 Task: Open a blank sheet, save the file as Jacob.odt Add the quote 'Happiness is not something you find; it's something you create.' Apply font style 'Playfair Display' and font size 30 Align the text to the Right .Change the text color to  'Dark blue'
Action: Mouse moved to (308, 240)
Screenshot: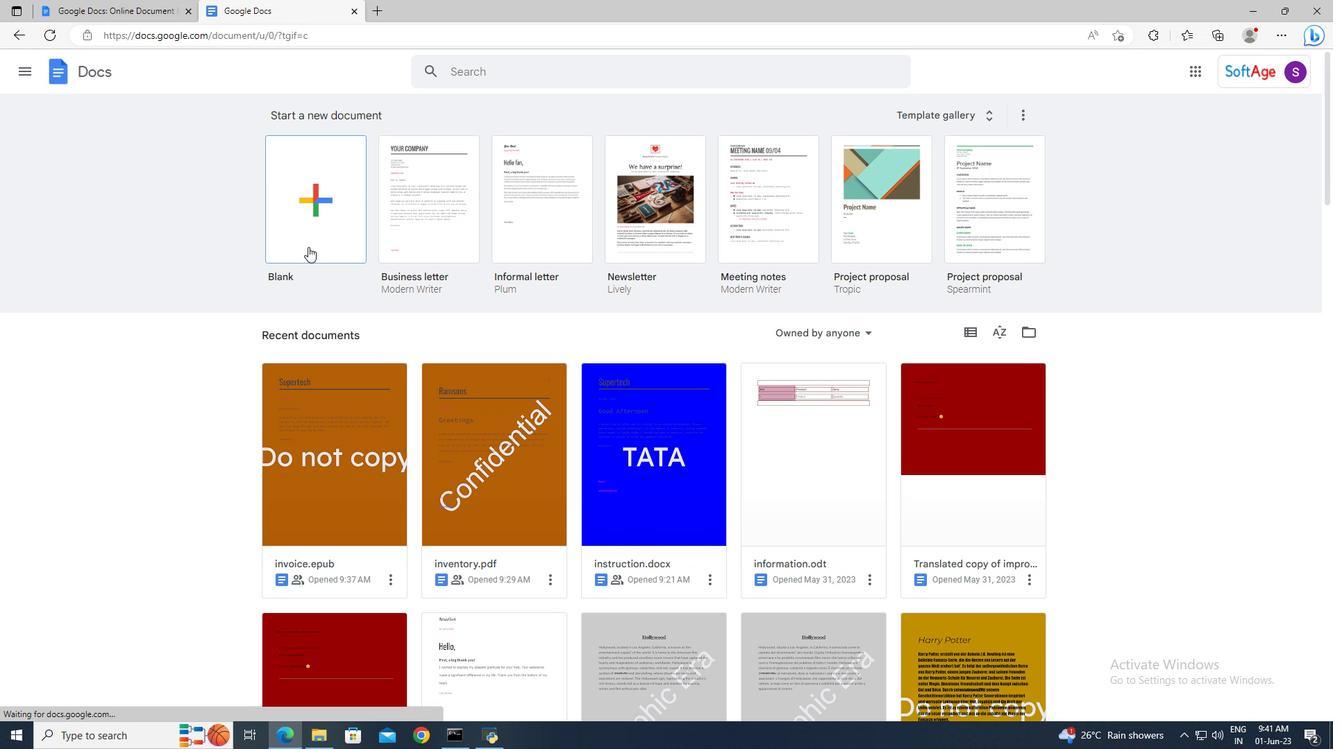 
Action: Mouse pressed left at (308, 240)
Screenshot: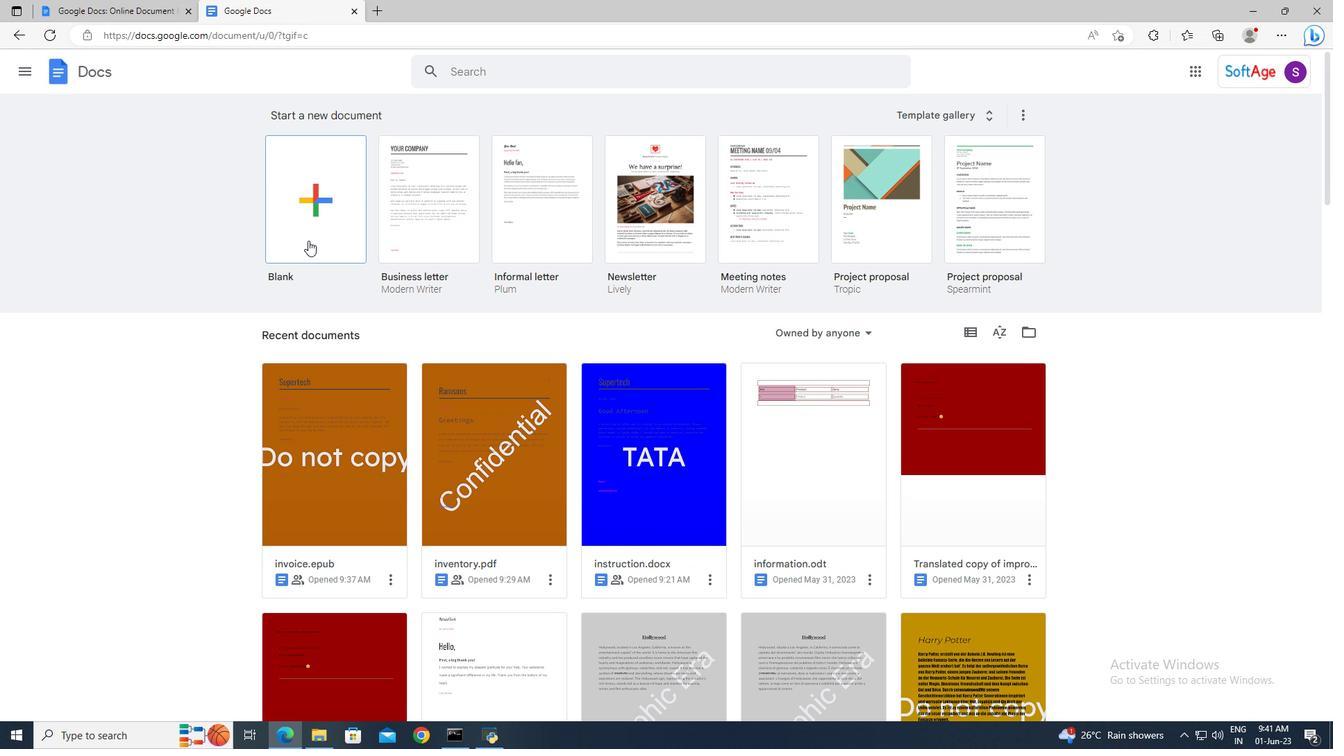 
Action: Mouse moved to (139, 62)
Screenshot: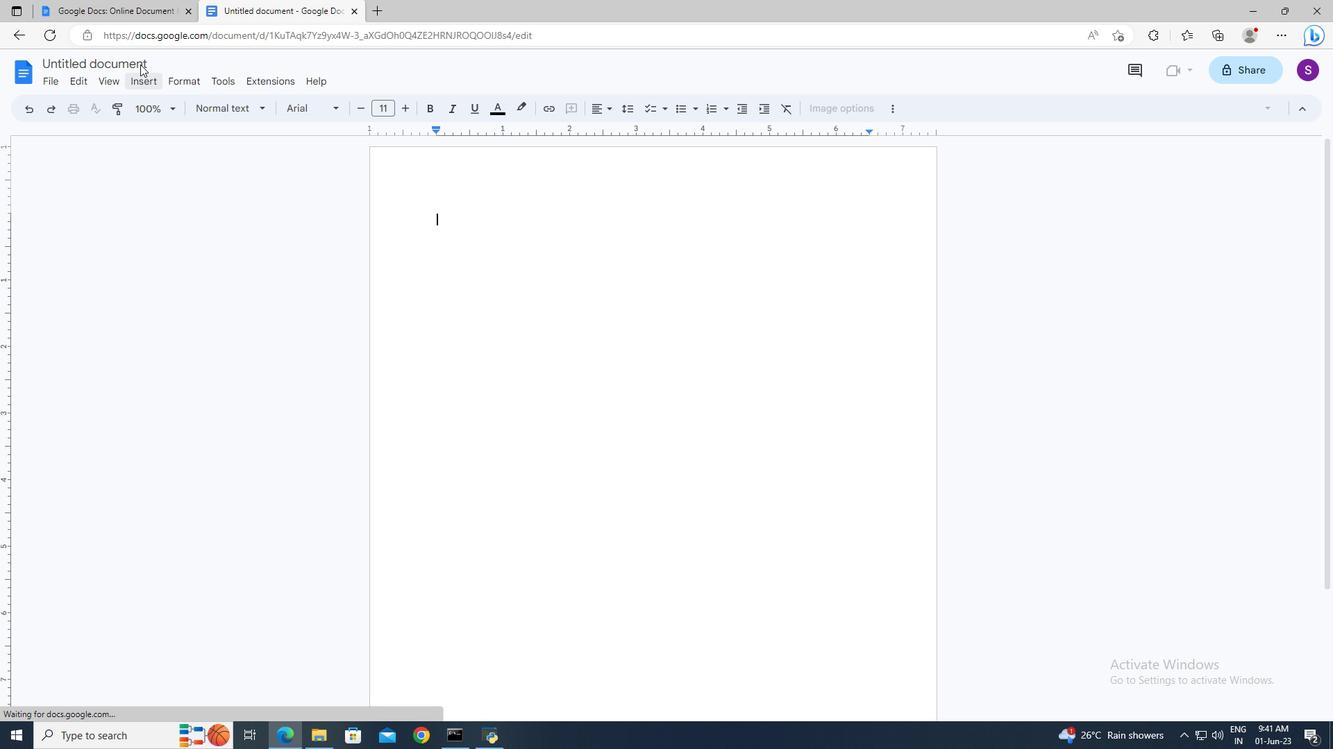 
Action: Mouse pressed left at (139, 62)
Screenshot: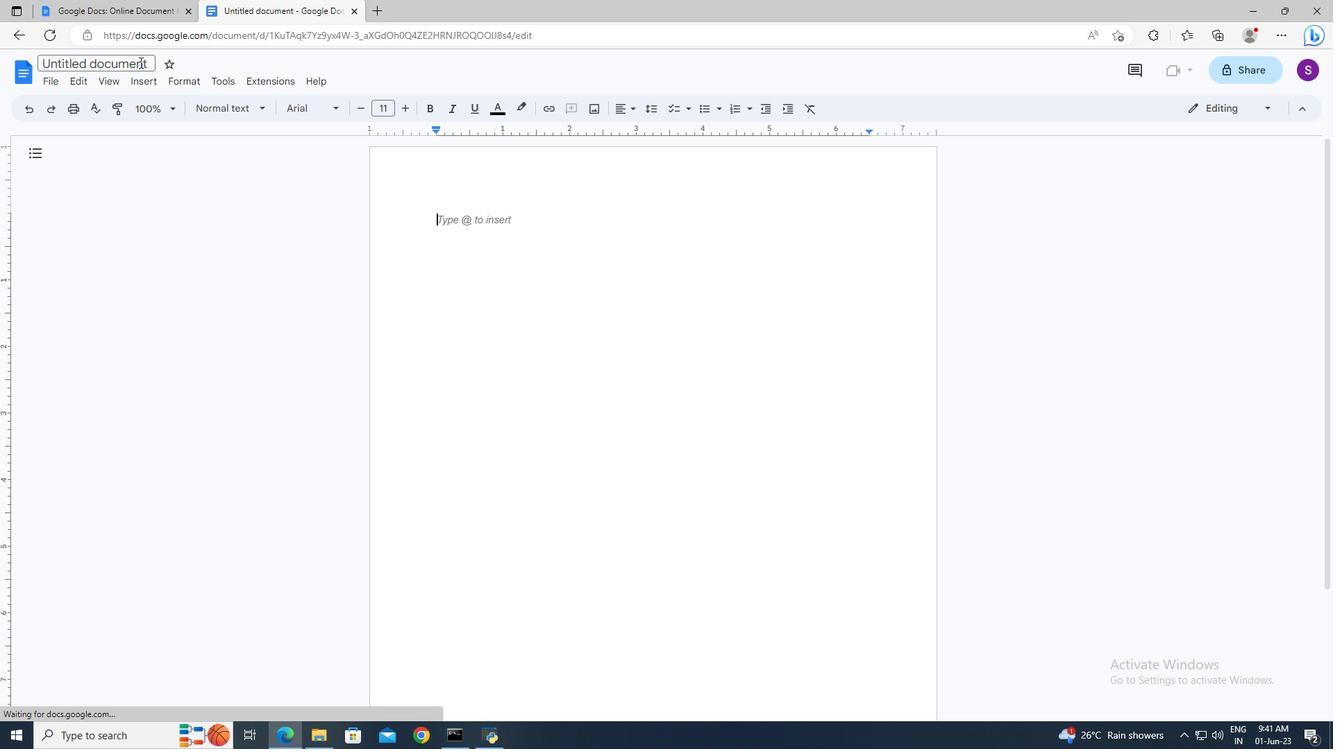 
Action: Key pressed <Key.delete><Key.shift>Jacob.odt<Key.enter>
Screenshot: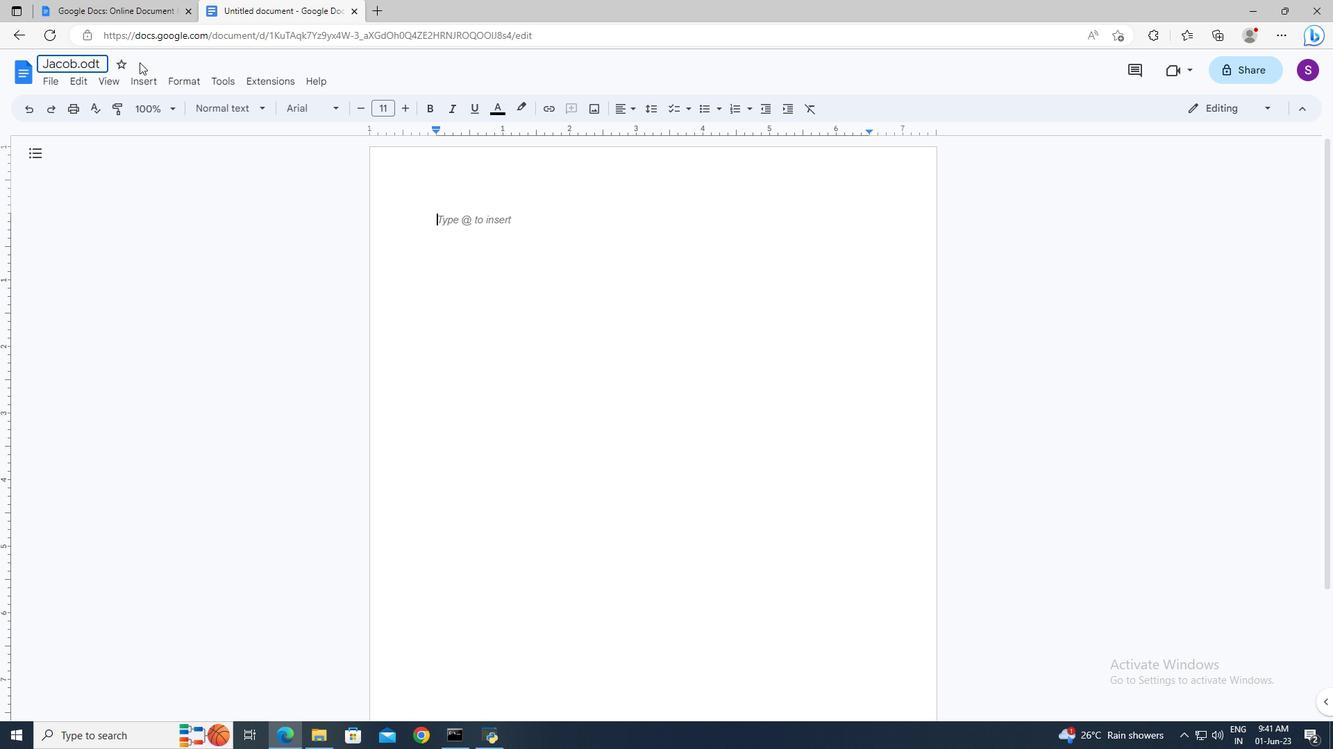 
Action: Mouse moved to (446, 224)
Screenshot: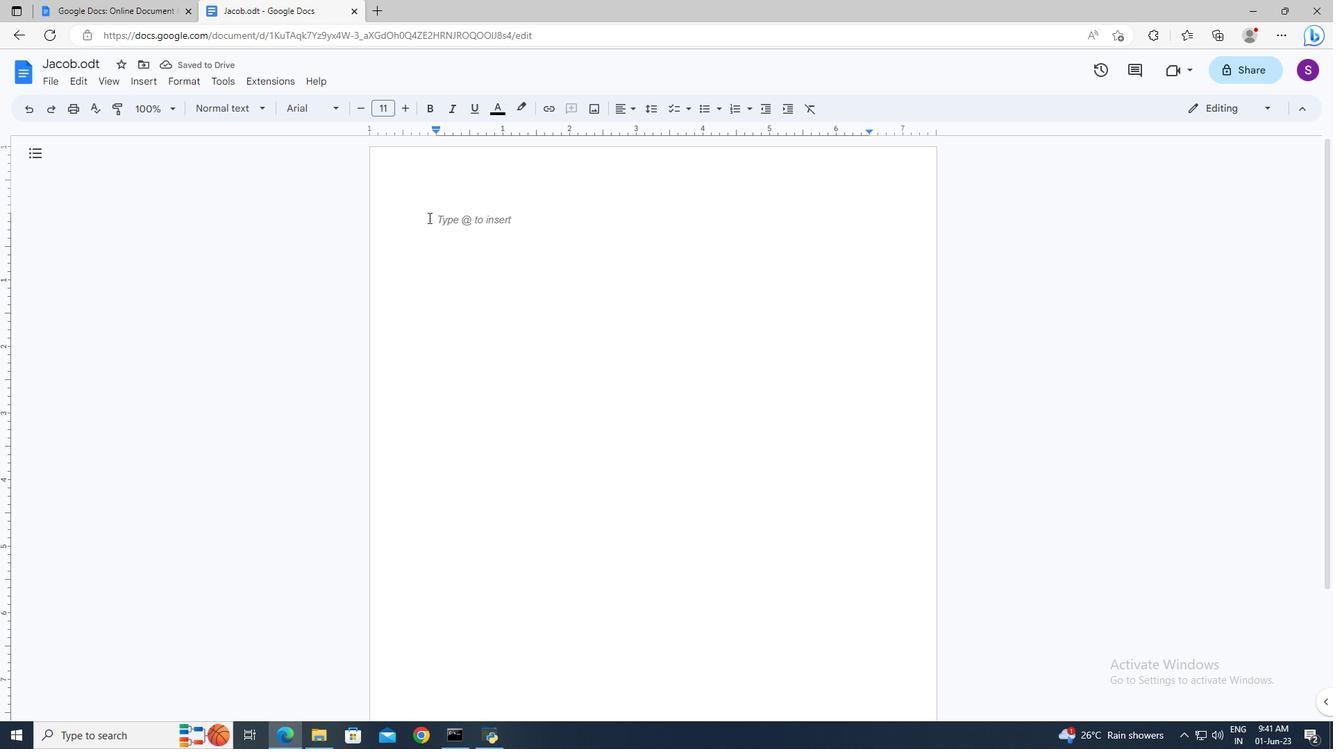 
Action: Mouse pressed left at (446, 224)
Screenshot: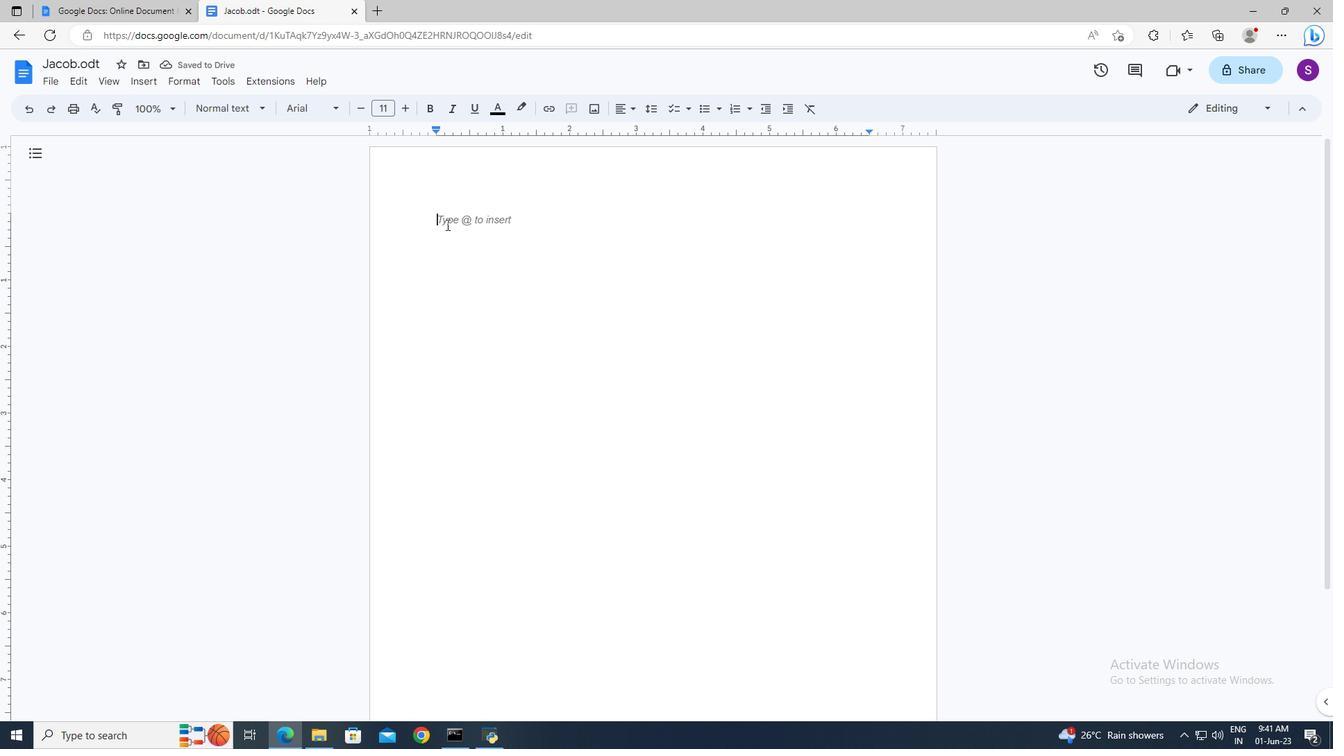 
Action: Key pressed <Key.shift>"<Key.shift>Happiness<Key.space>is<Key.space>not<Key.space>something<Key.space>you<Key.space>find;<Key.space>it's<Key.space>something<Key.space>you<Key.space>create.<Key.shift>"ctrl+A
Screenshot: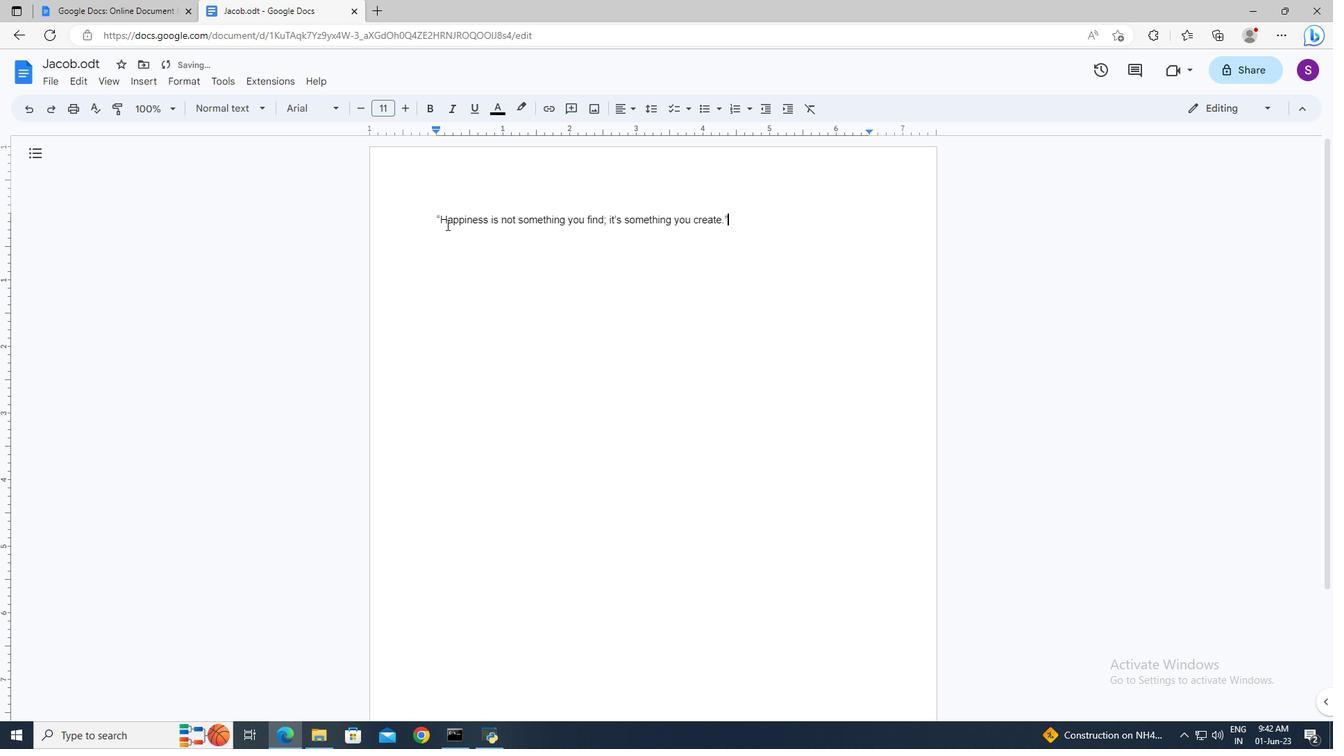 
Action: Mouse moved to (325, 113)
Screenshot: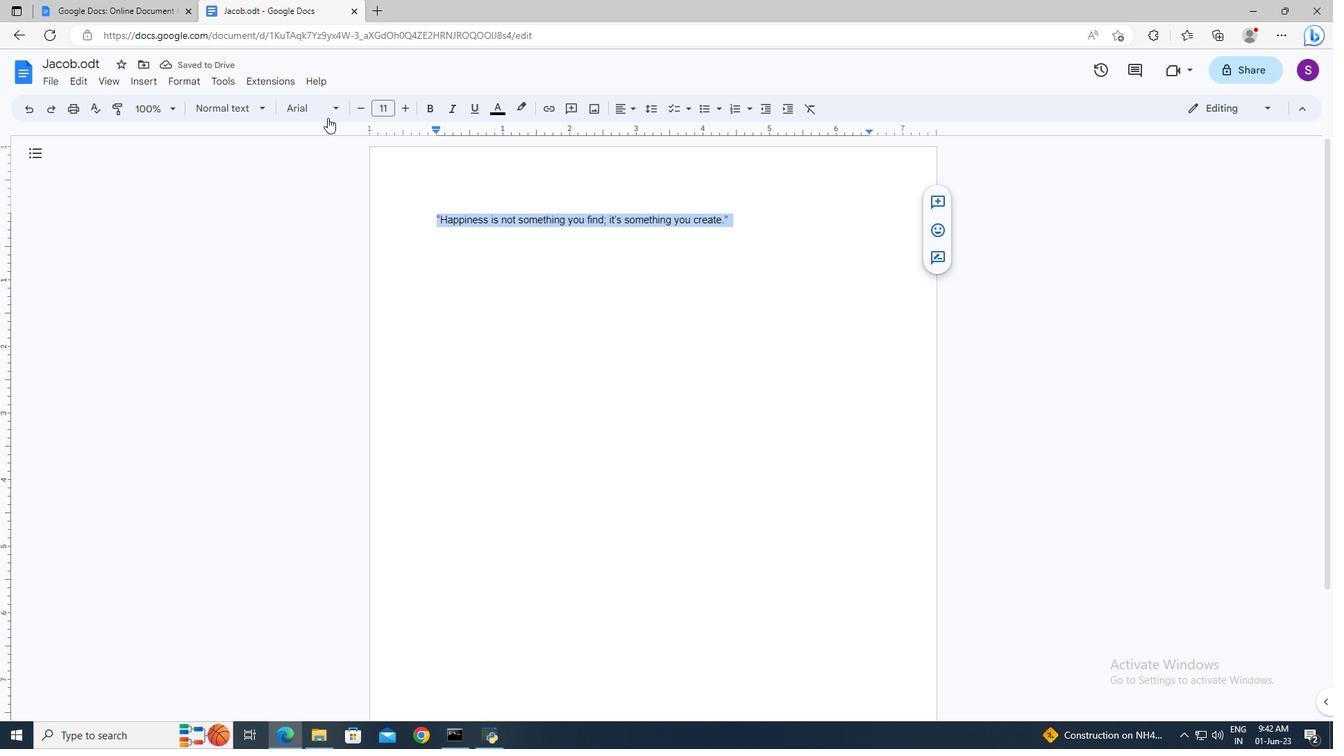 
Action: Mouse pressed left at (325, 113)
Screenshot: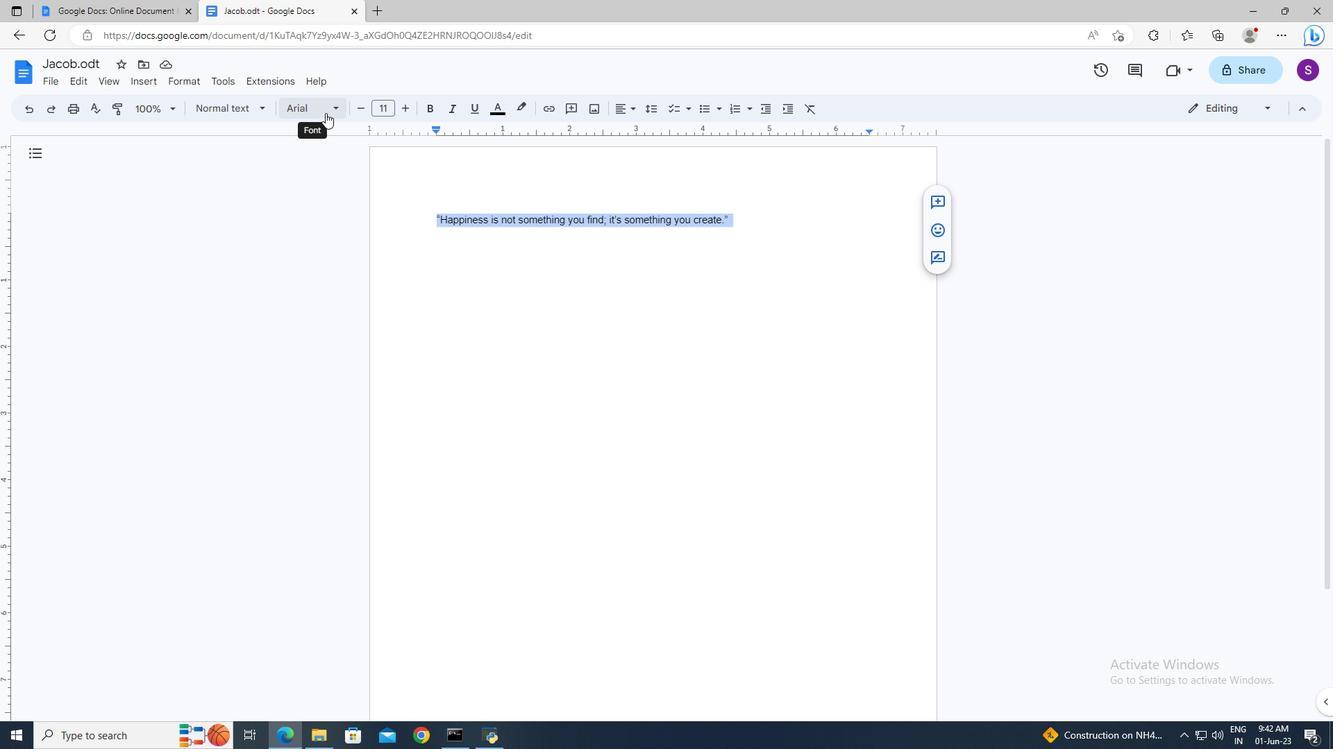 
Action: Mouse moved to (344, 582)
Screenshot: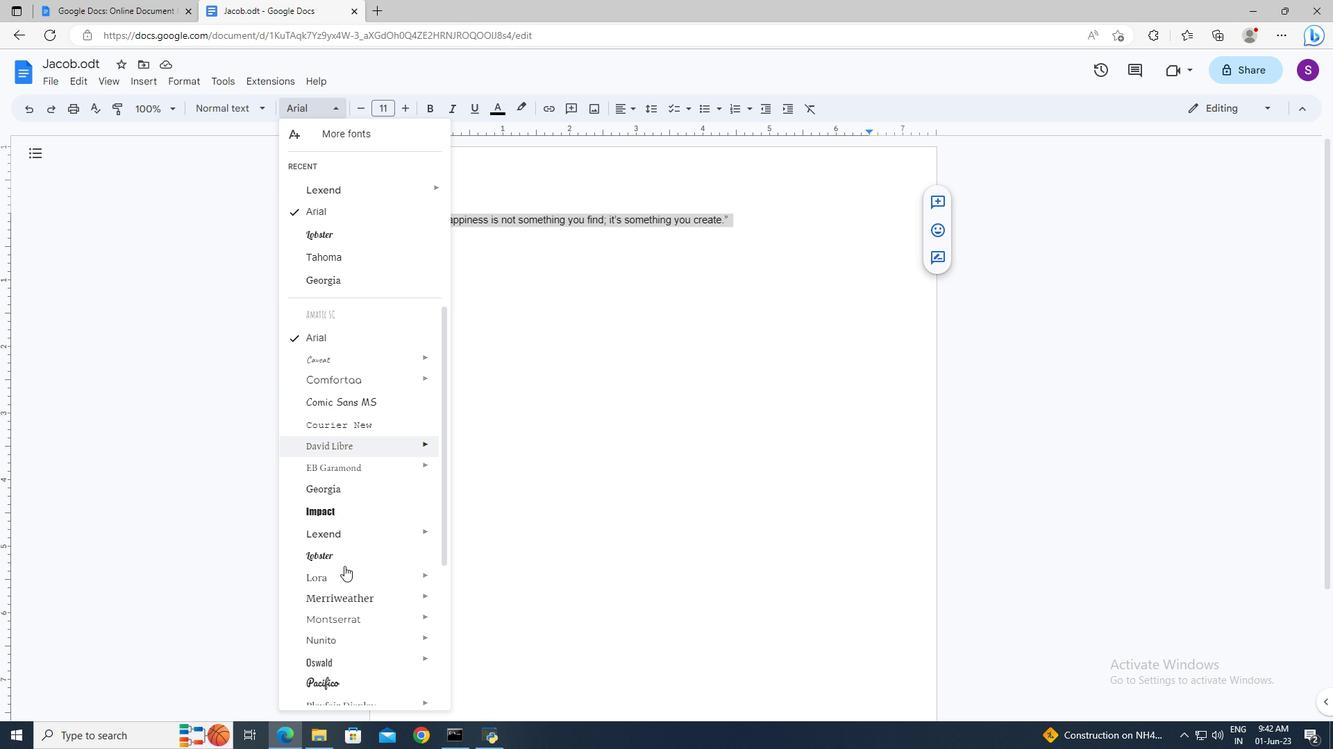 
Action: Mouse scrolled (344, 581) with delta (0, 0)
Screenshot: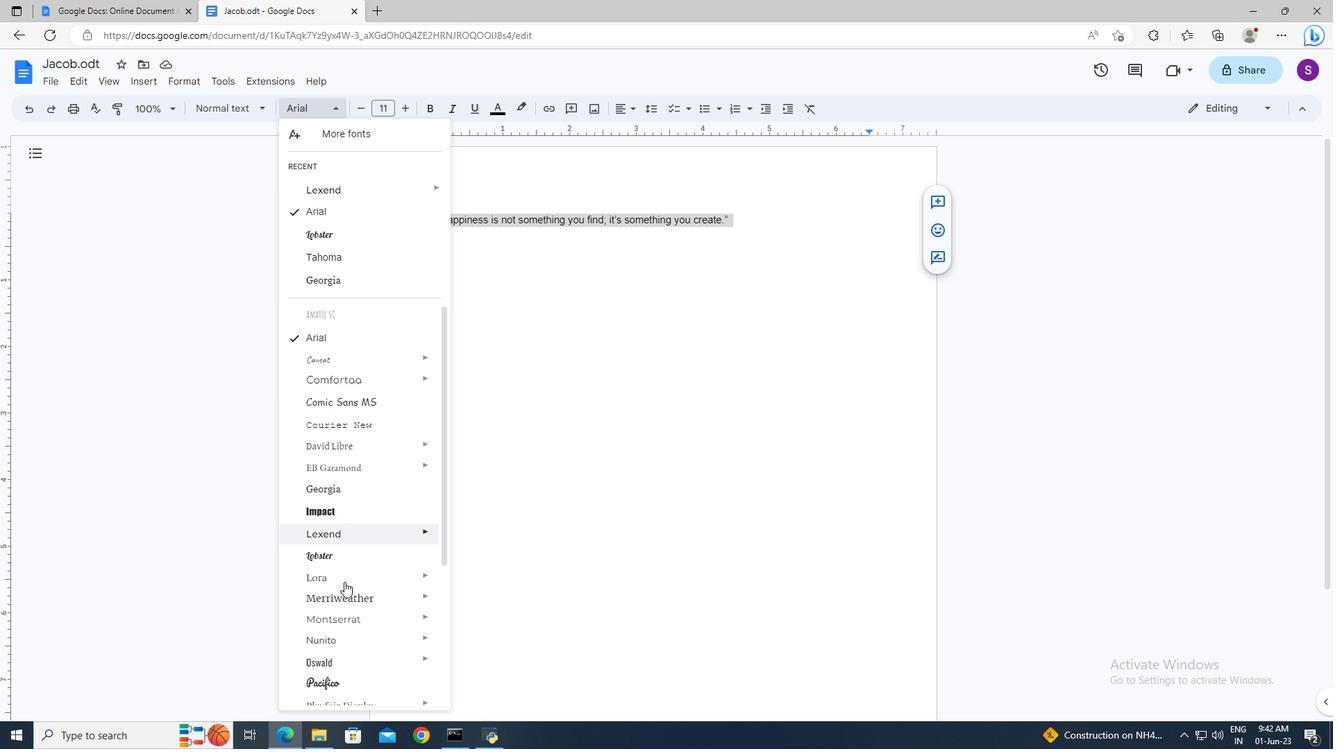 
Action: Mouse scrolled (344, 581) with delta (0, 0)
Screenshot: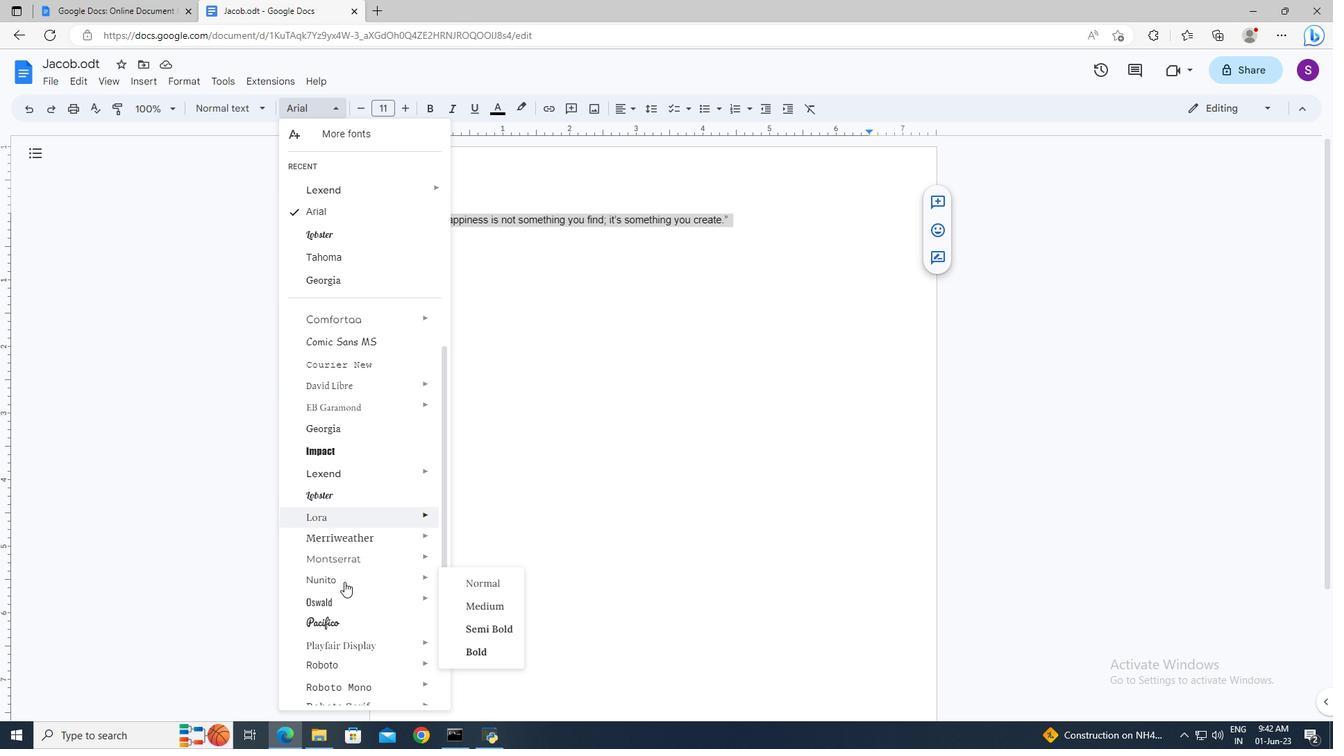 
Action: Mouse moved to (343, 590)
Screenshot: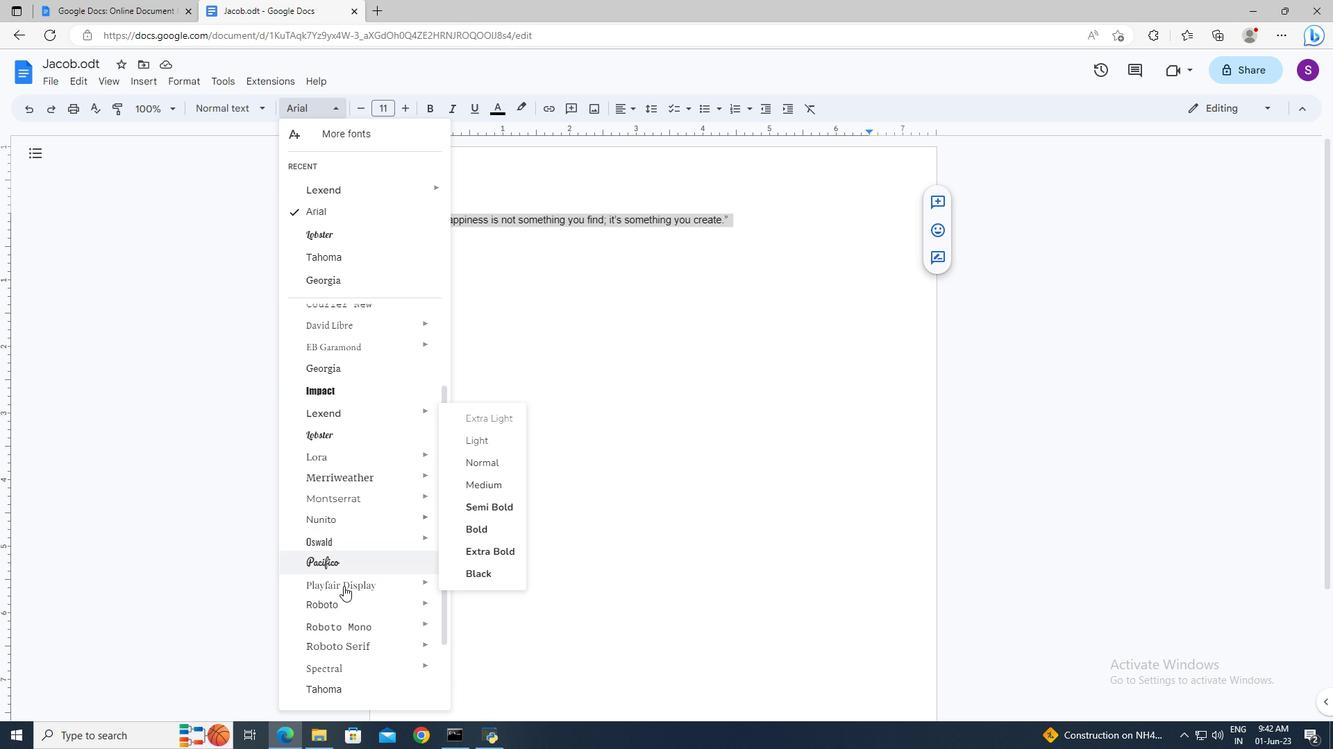 
Action: Mouse pressed left at (343, 590)
Screenshot: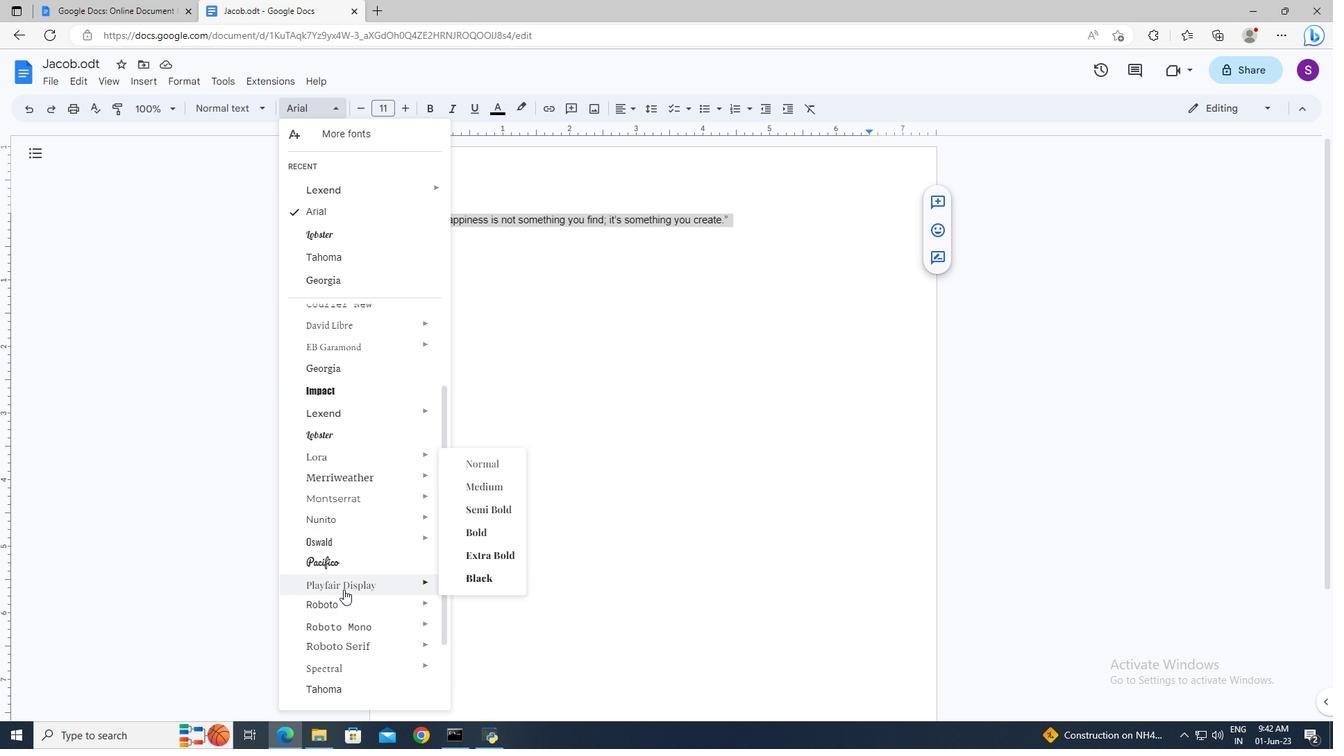 
Action: Mouse moved to (383, 111)
Screenshot: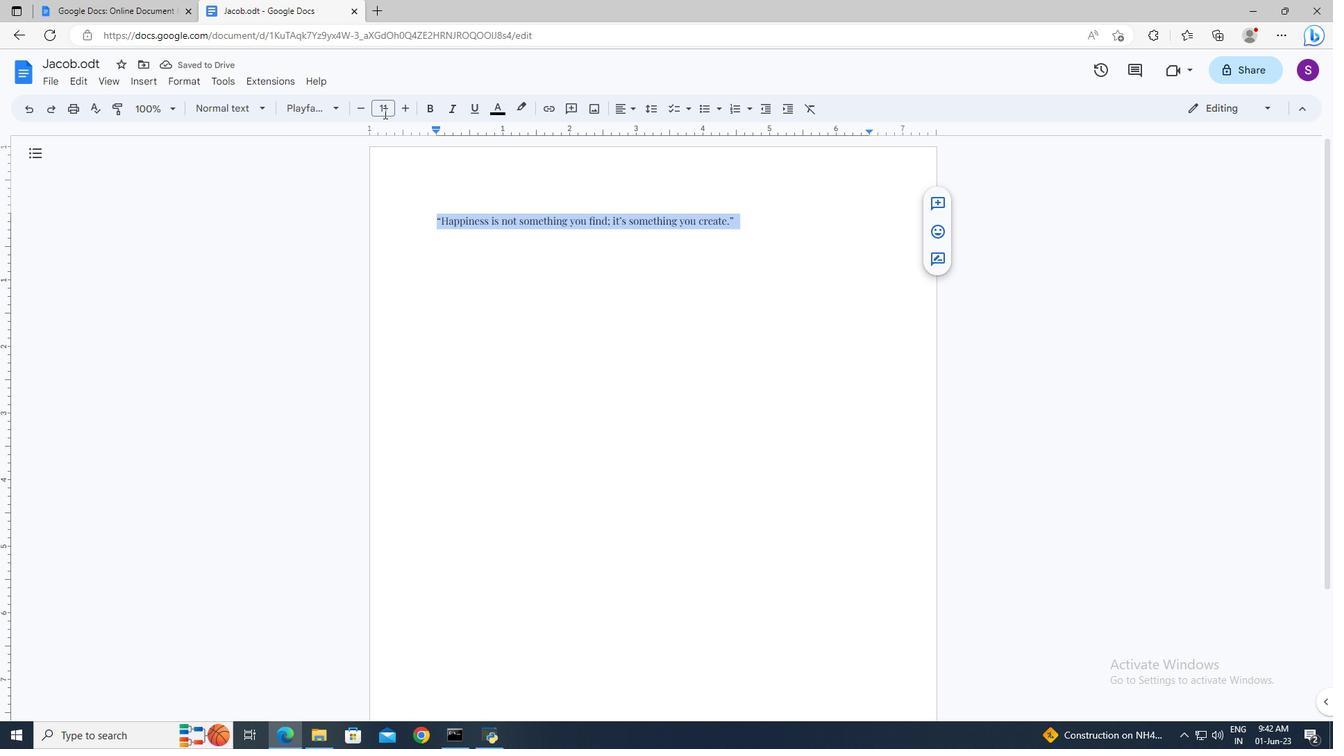 
Action: Mouse pressed left at (383, 111)
Screenshot: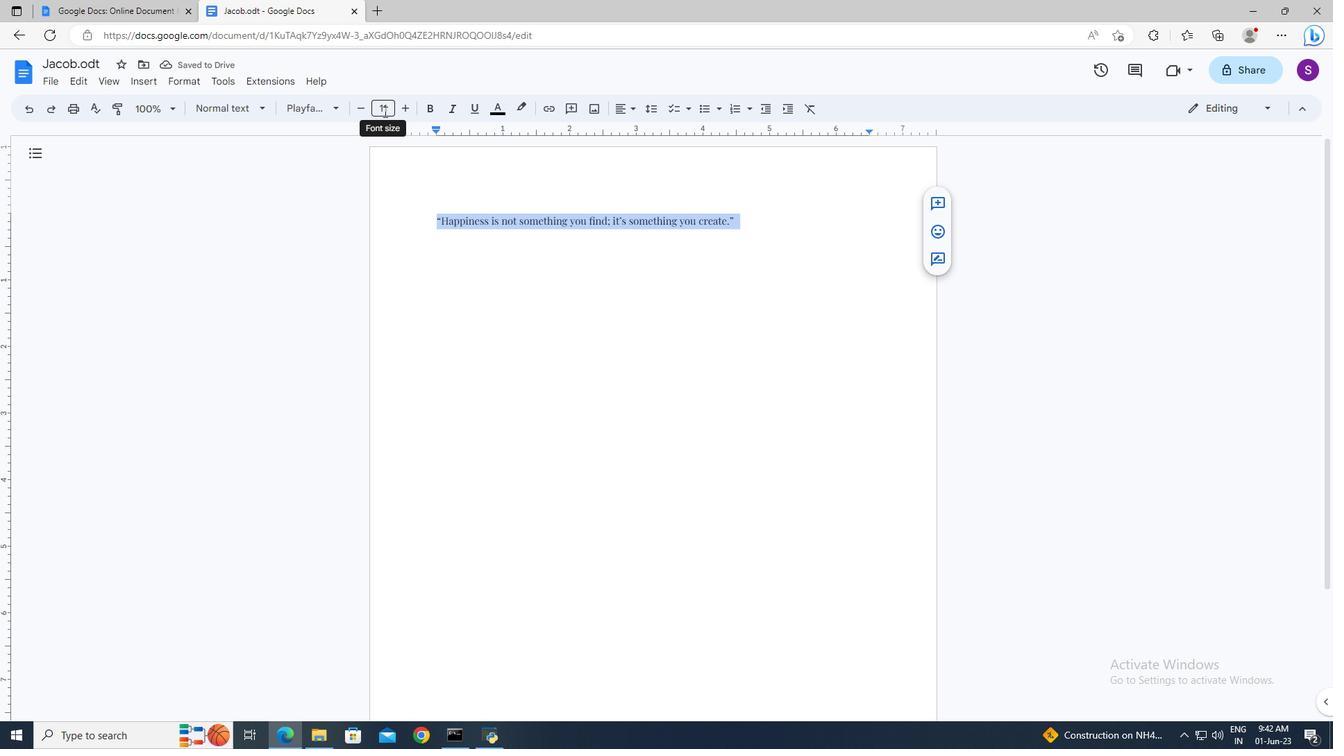 
Action: Key pressed 30<Key.enter>
Screenshot: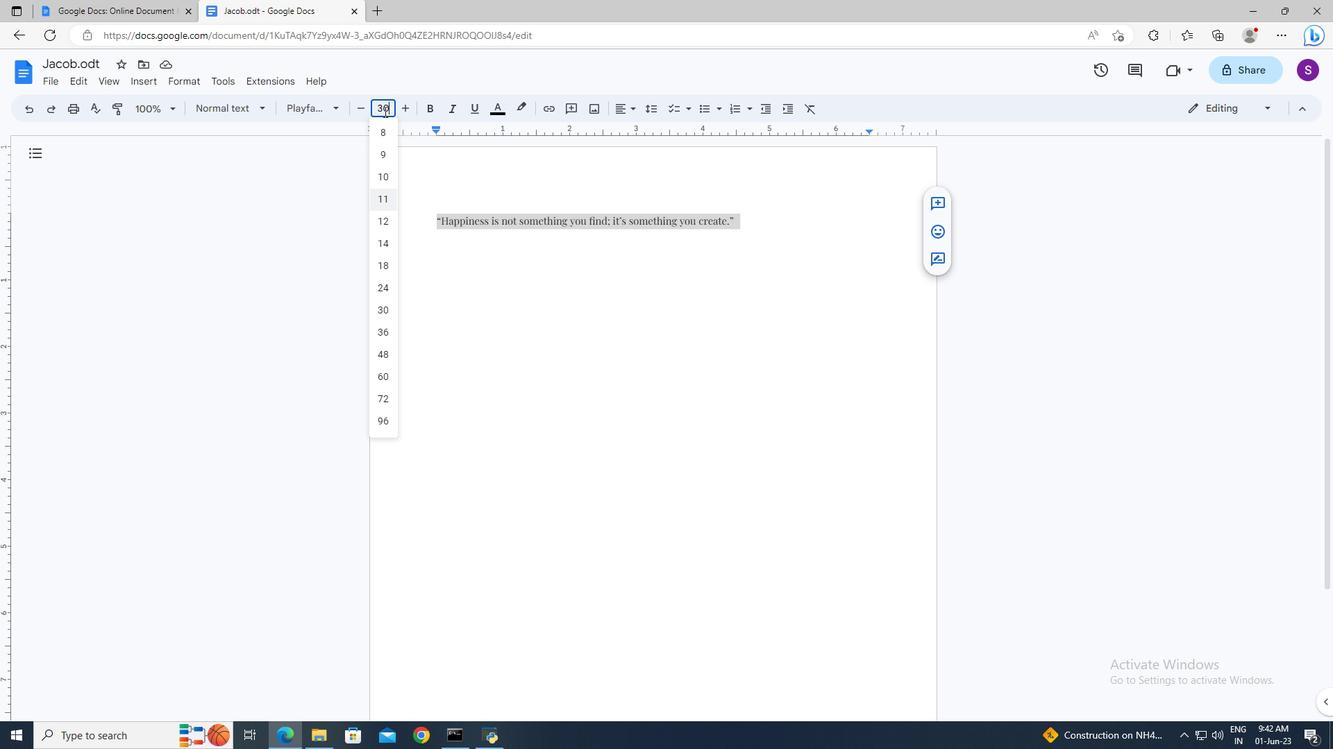 
Action: Mouse moved to (628, 109)
Screenshot: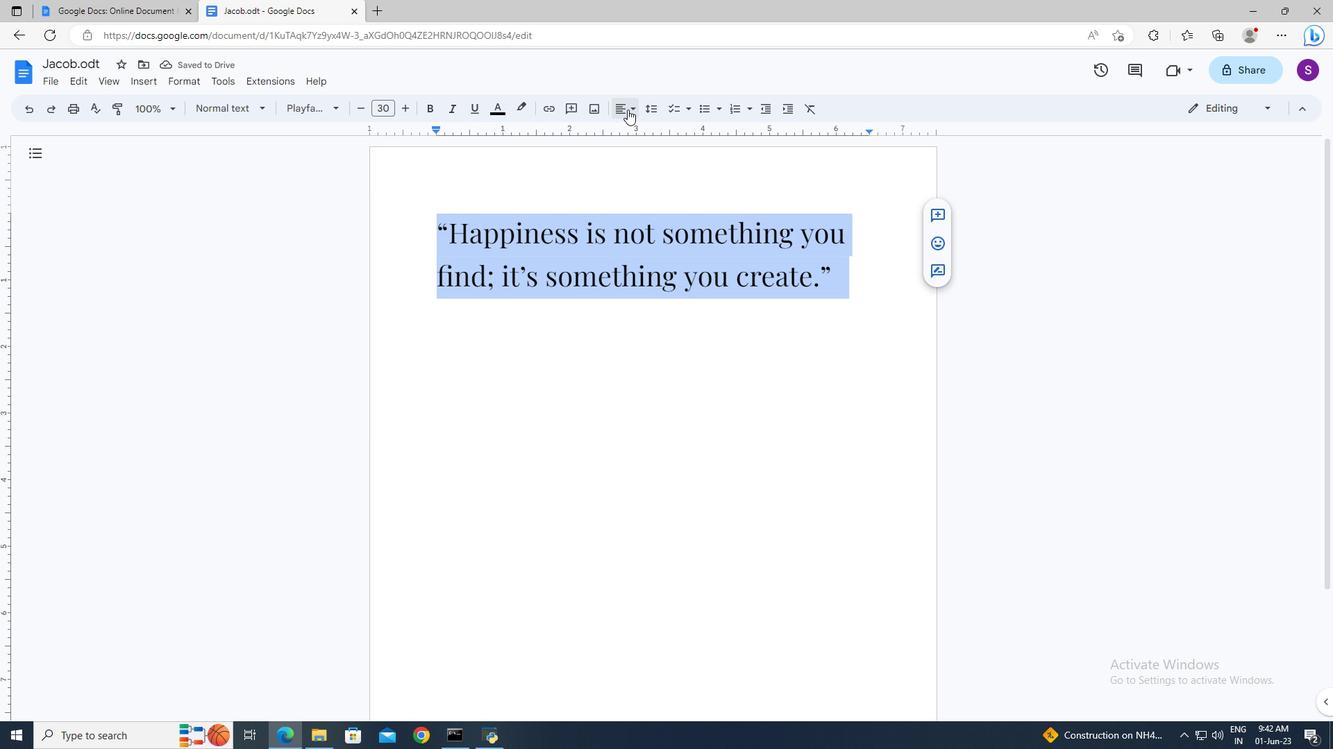 
Action: Mouse pressed left at (628, 109)
Screenshot: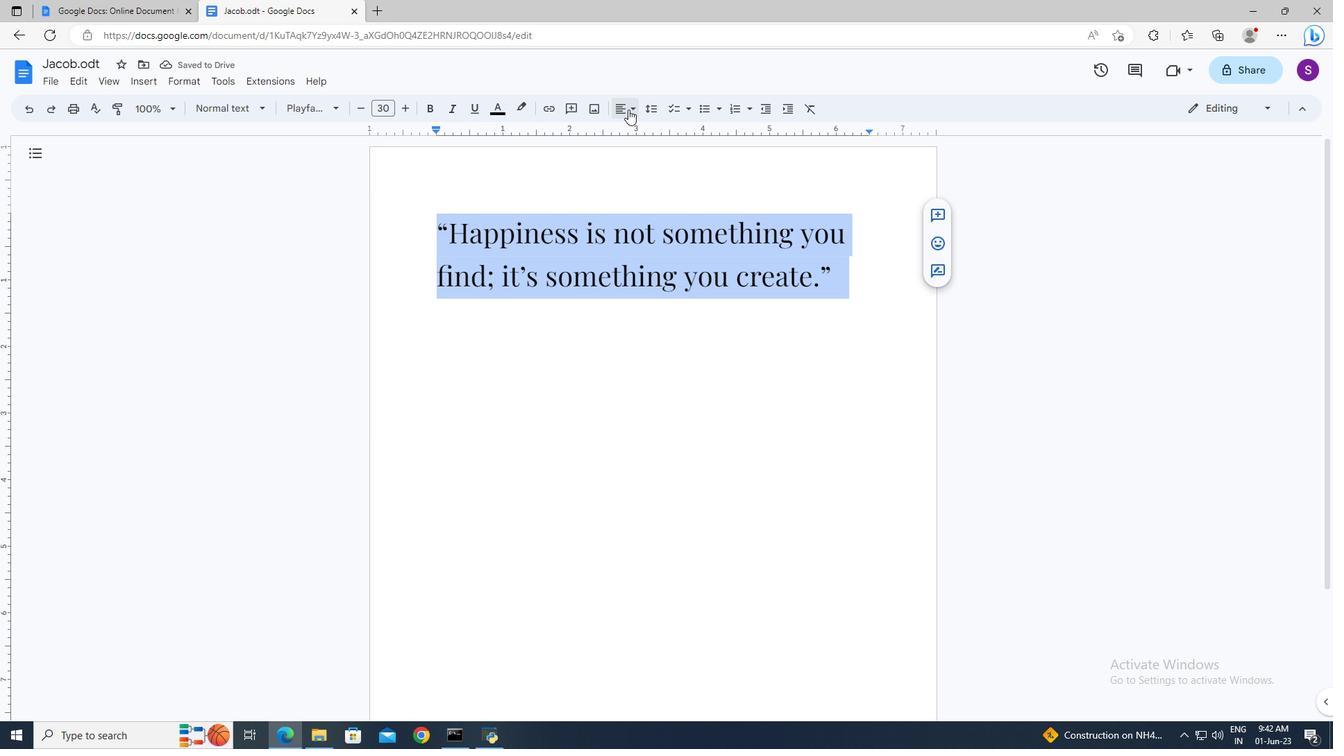 
Action: Mouse moved to (657, 128)
Screenshot: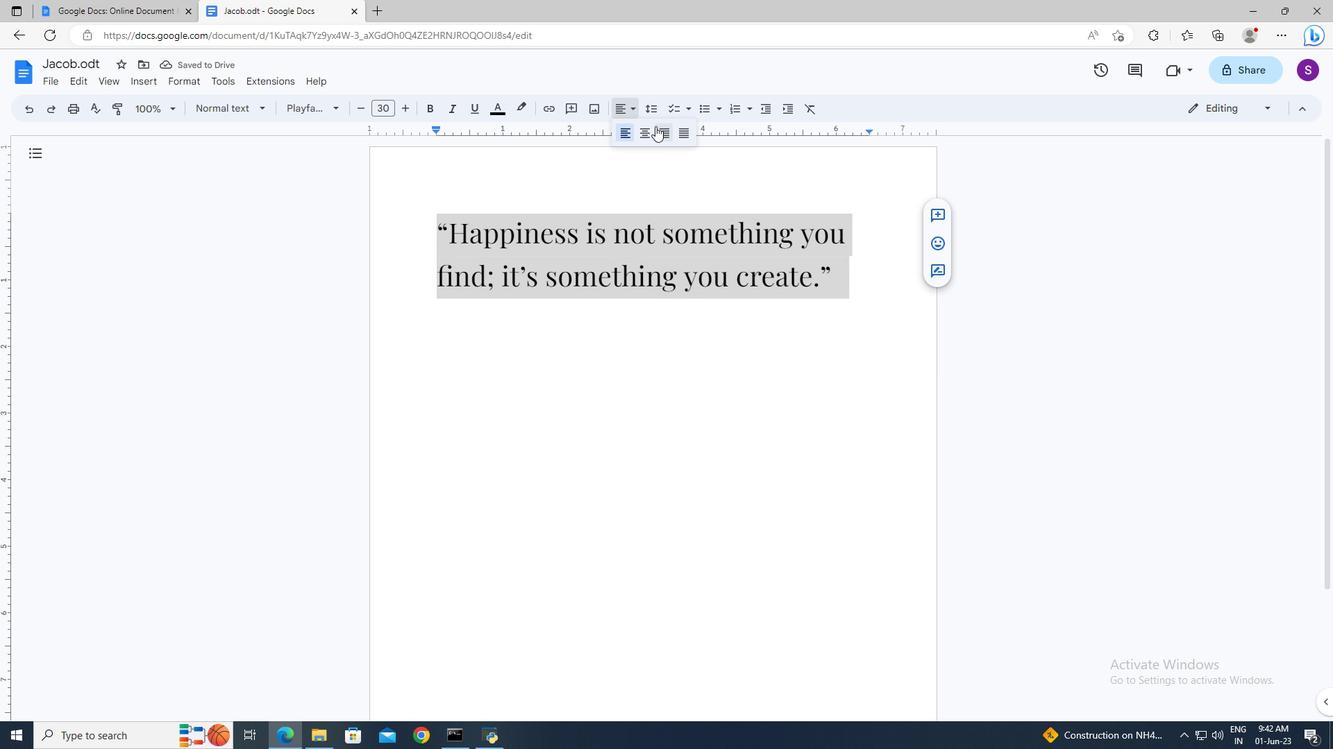 
Action: Mouse pressed left at (657, 128)
Screenshot: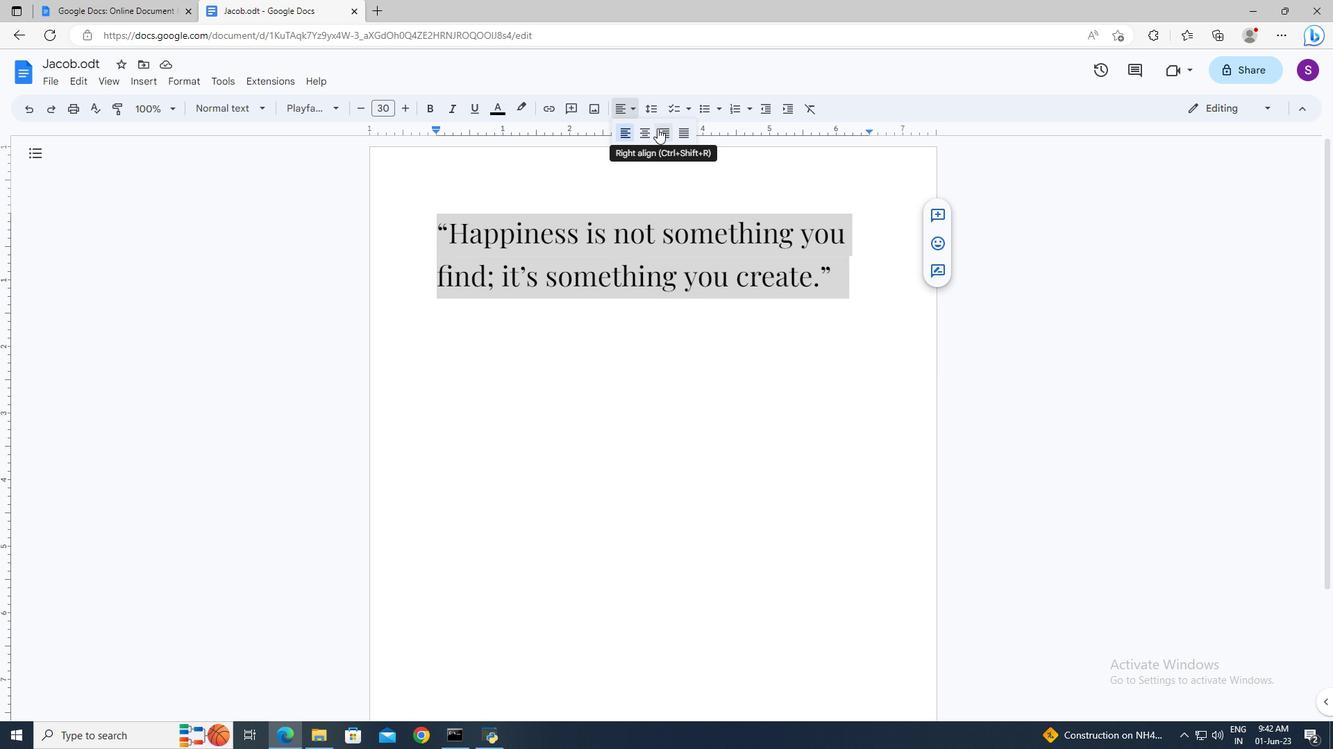 
Action: Mouse moved to (508, 112)
Screenshot: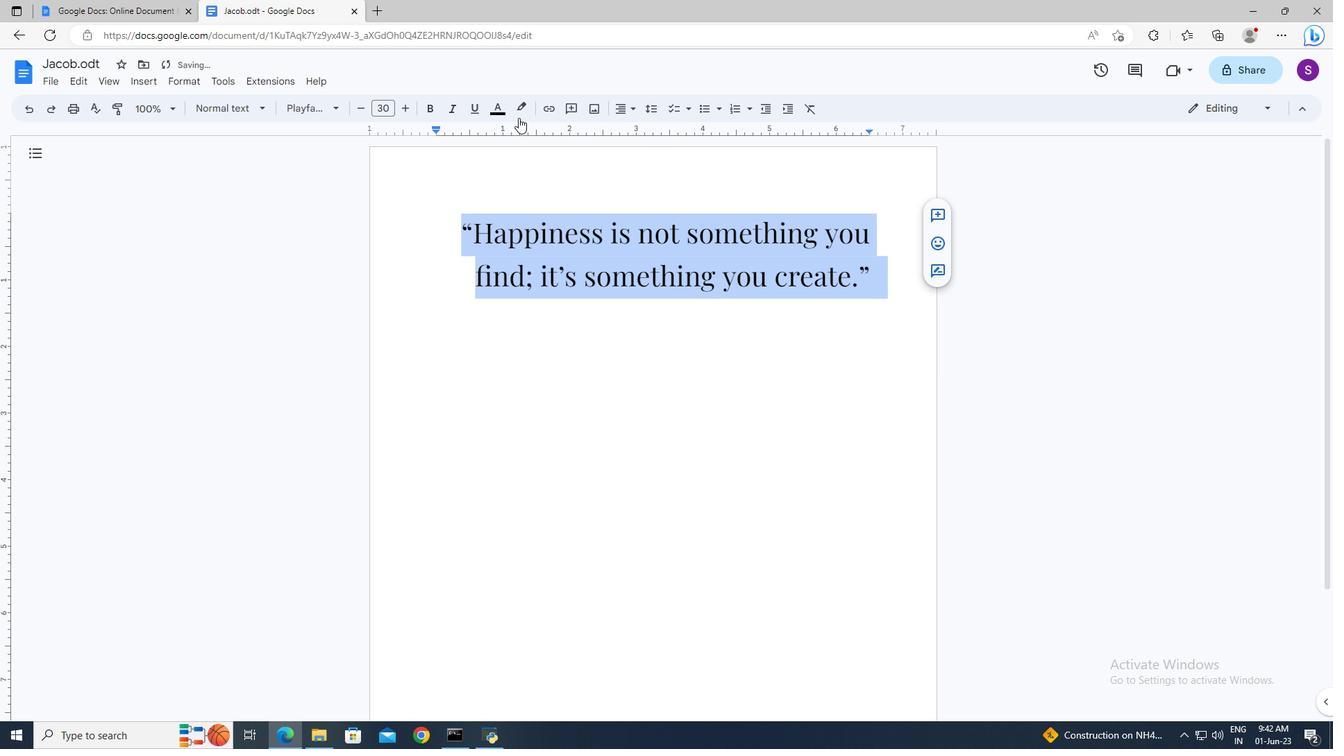 
Action: Mouse pressed left at (508, 112)
Screenshot: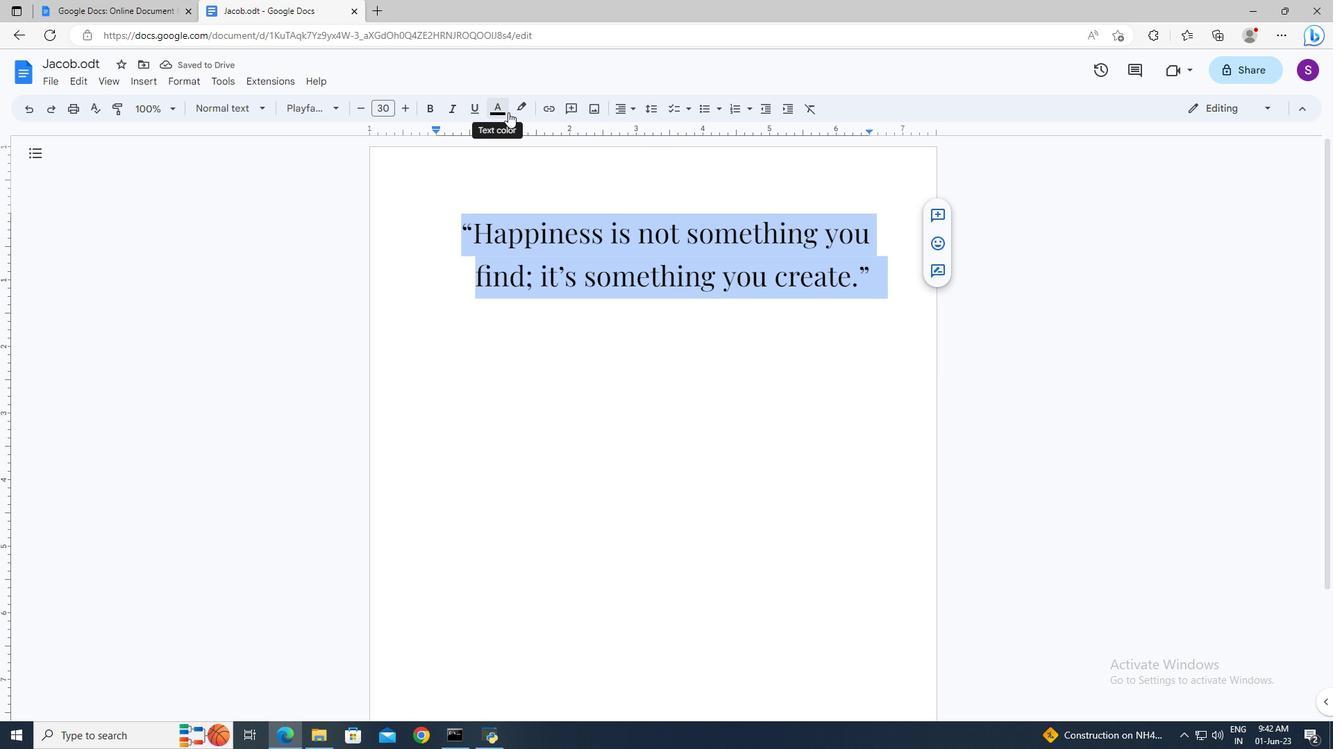 
Action: Mouse moved to (605, 239)
Screenshot: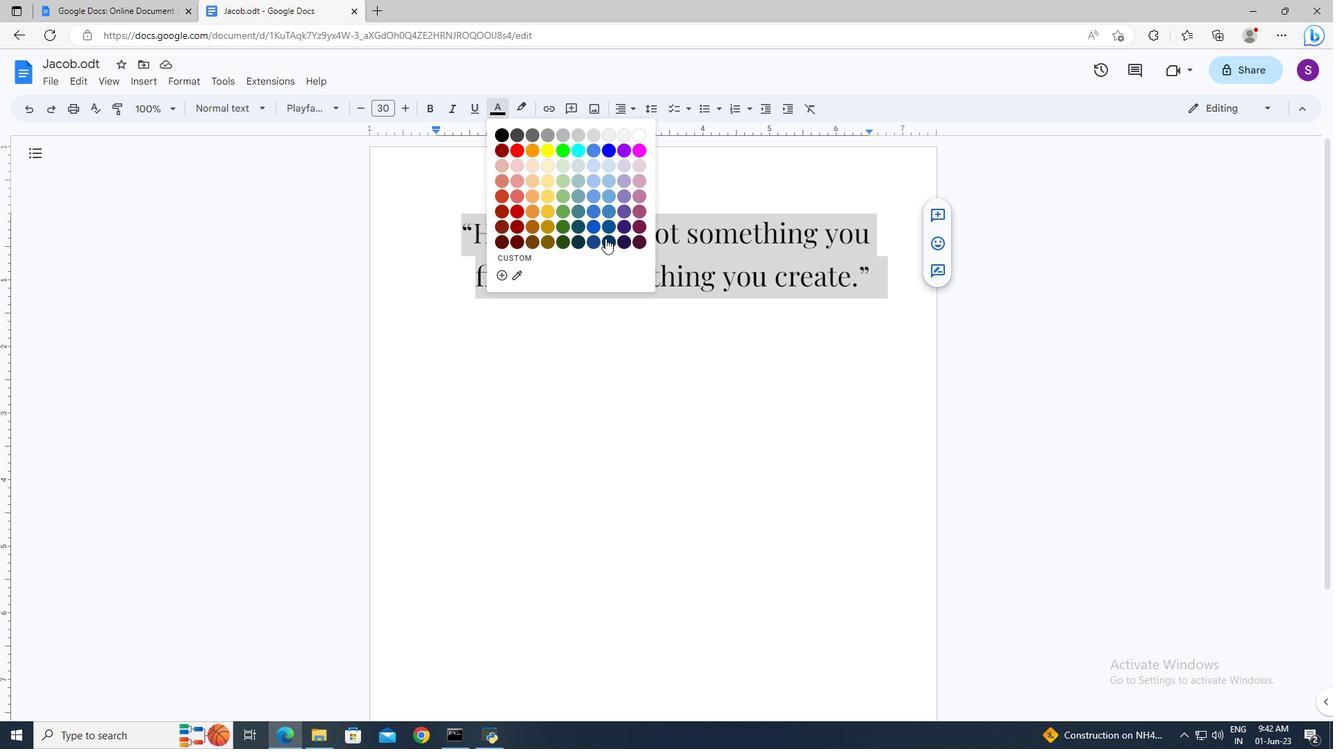 
Action: Mouse pressed left at (605, 239)
Screenshot: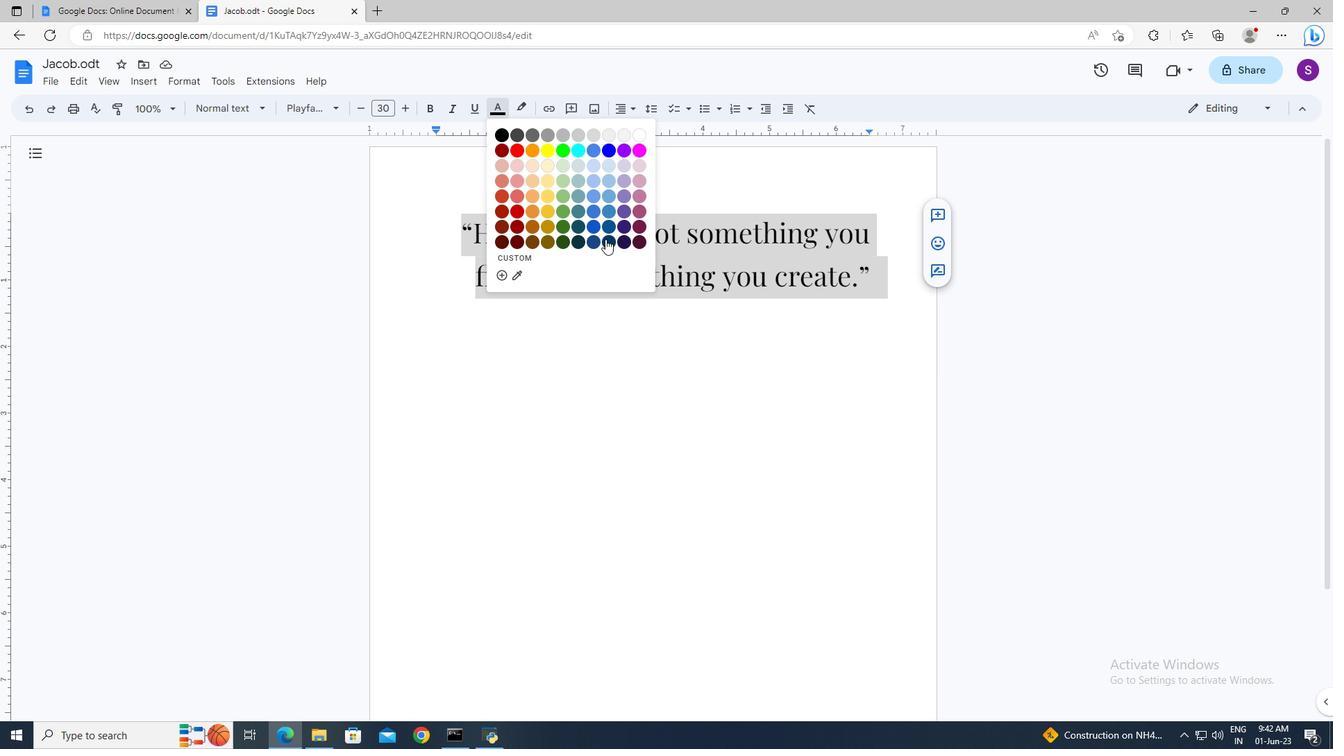 
Action: Mouse moved to (605, 249)
Screenshot: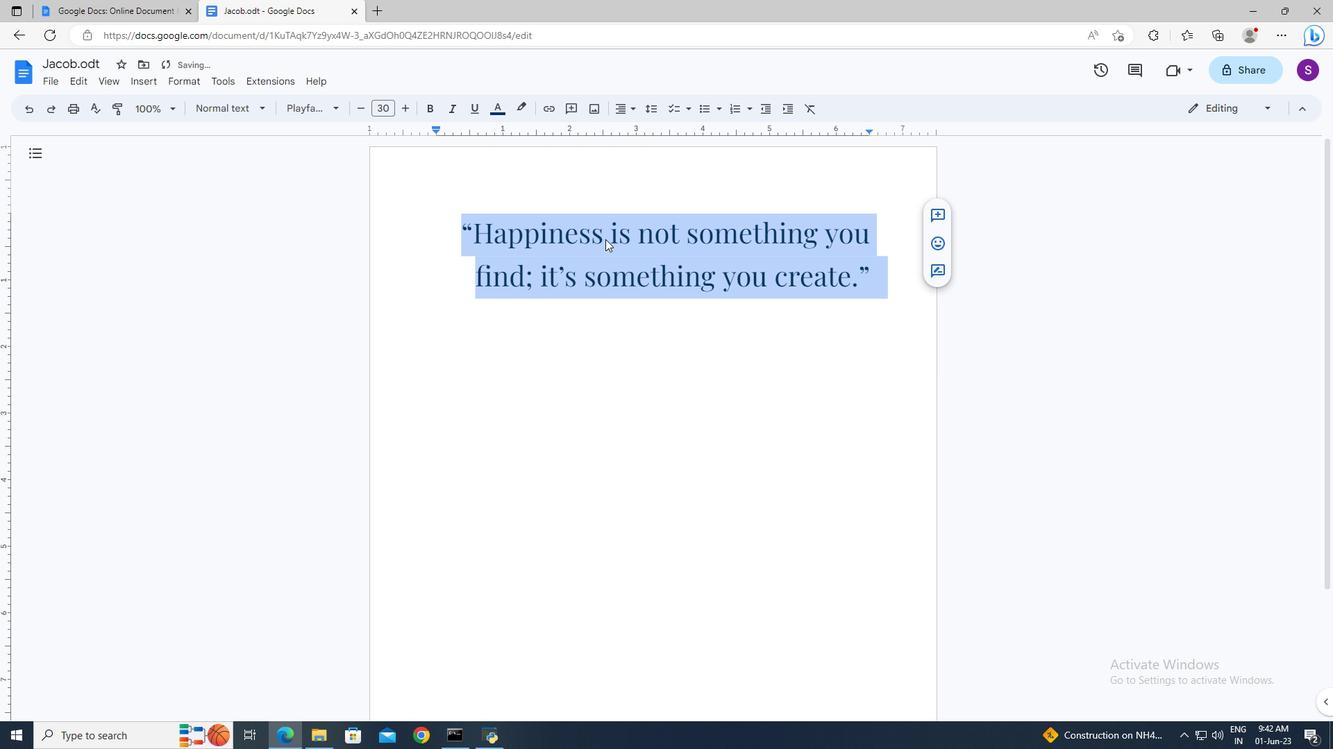 
Action: Mouse pressed left at (605, 249)
Screenshot: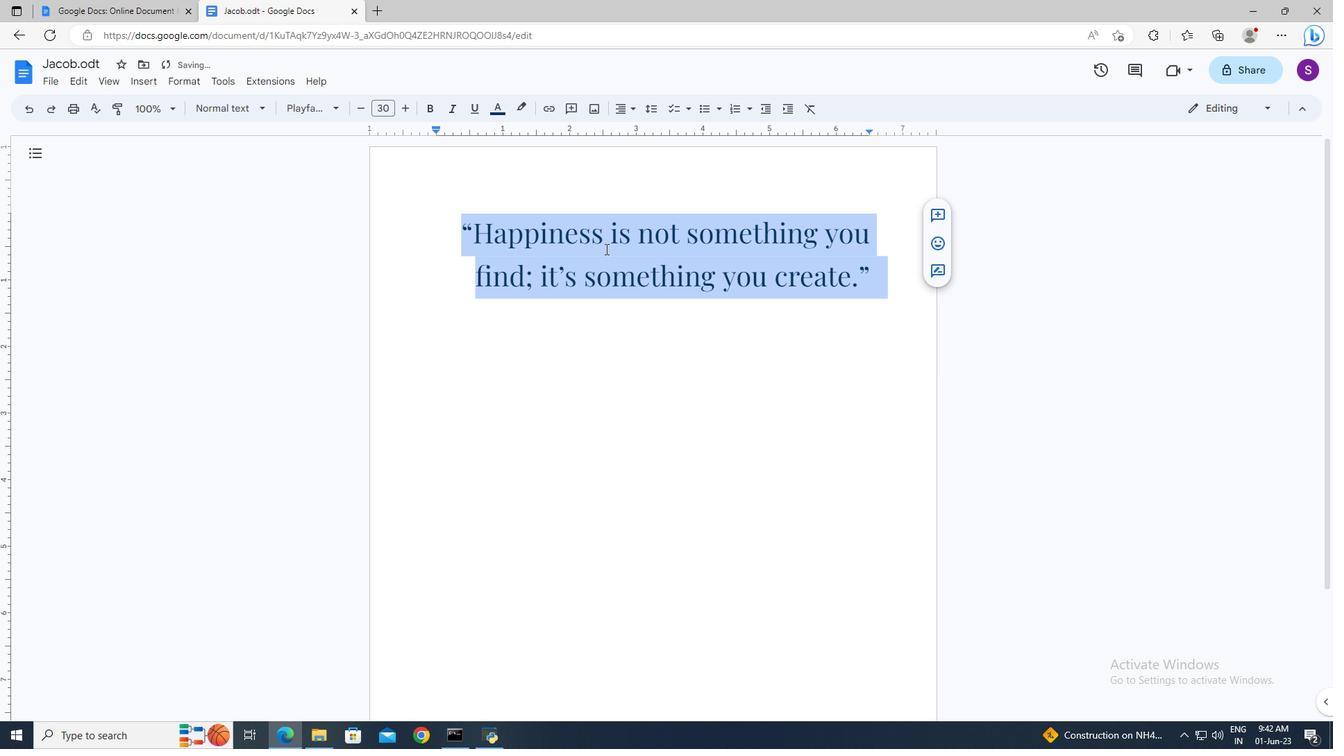 
